 Task: Open Card Card0000000236 in Board Board0000000059 in Workspace WS0000000020 in Trello. Add Member Email0000000080 to Card Card0000000236 in Board Board0000000059 in Workspace WS0000000020 in Trello. Add Red Label titled Label0000000236 to Card Card0000000236 in Board Board0000000059 in Workspace WS0000000020 in Trello. Add Checklist CL0000000236 to Card Card0000000236 in Board Board0000000059 in Workspace WS0000000020 in Trello. Add Dates with Start Date as Nov 01 2023 and Due Date as Nov 30 2023 to Card Card0000000236 in Board Board0000000059 in Workspace WS0000000020 in Trello
Action: Mouse moved to (493, 523)
Screenshot: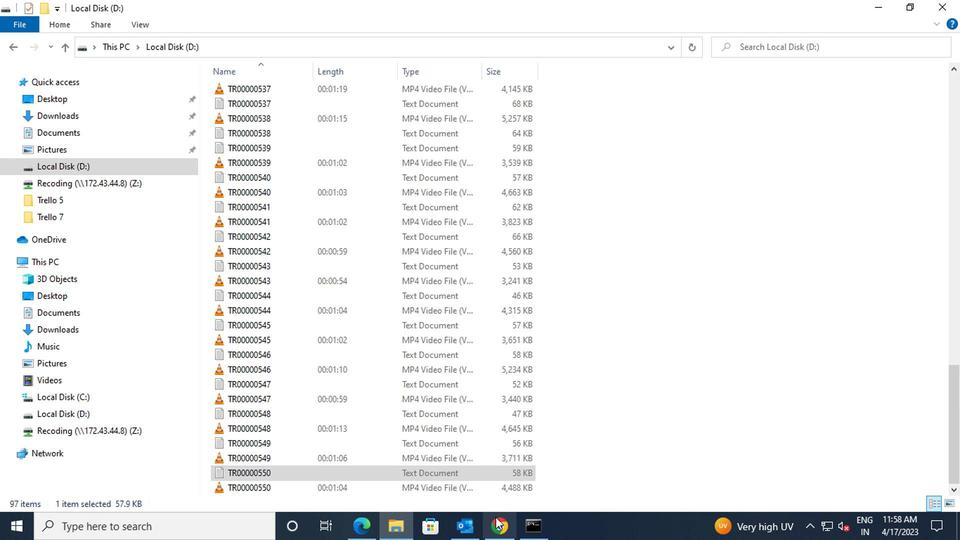 
Action: Mouse pressed left at (493, 523)
Screenshot: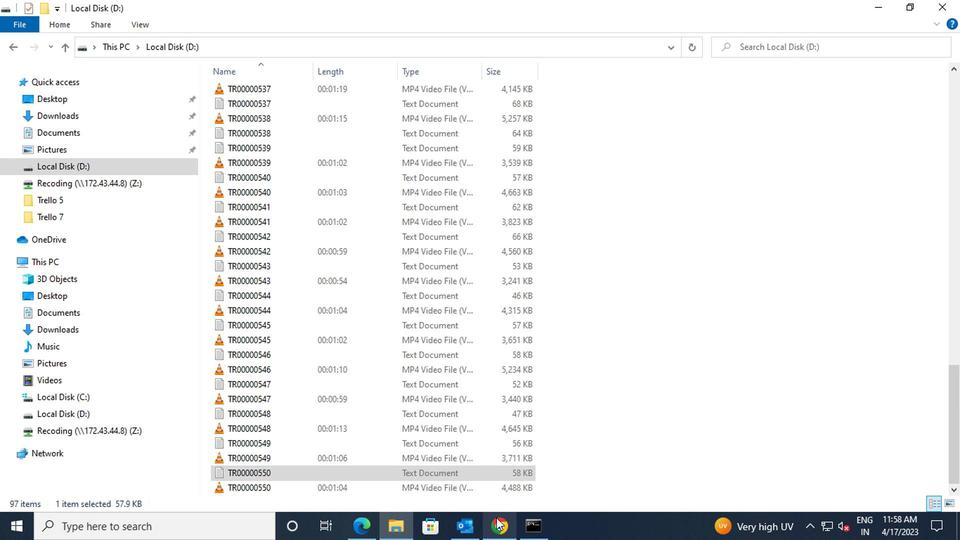 
Action: Mouse moved to (124, 356)
Screenshot: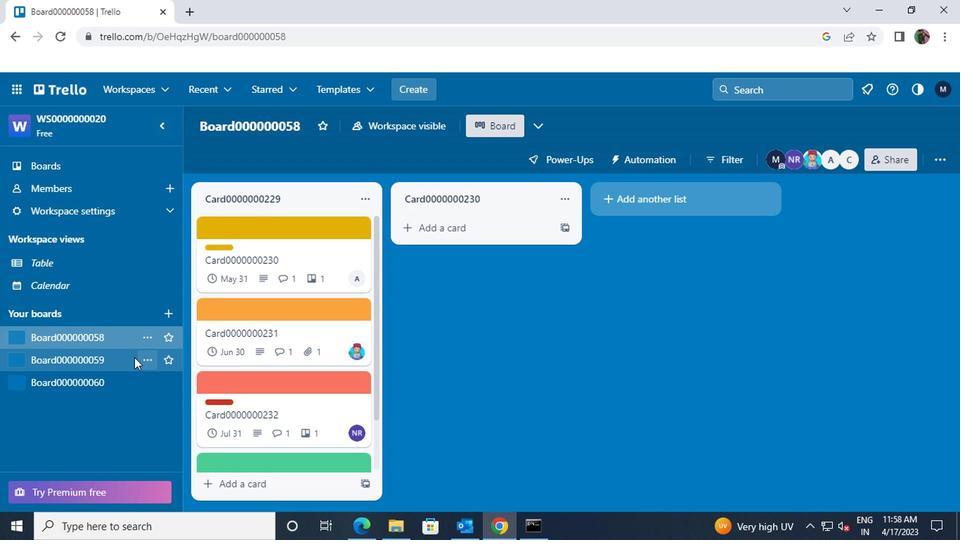 
Action: Mouse pressed left at (124, 356)
Screenshot: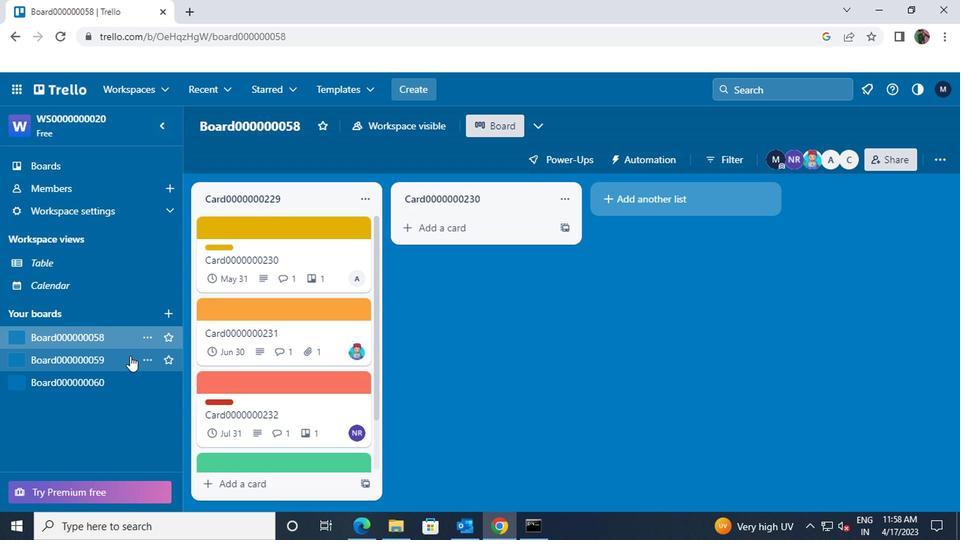 
Action: Mouse moved to (257, 375)
Screenshot: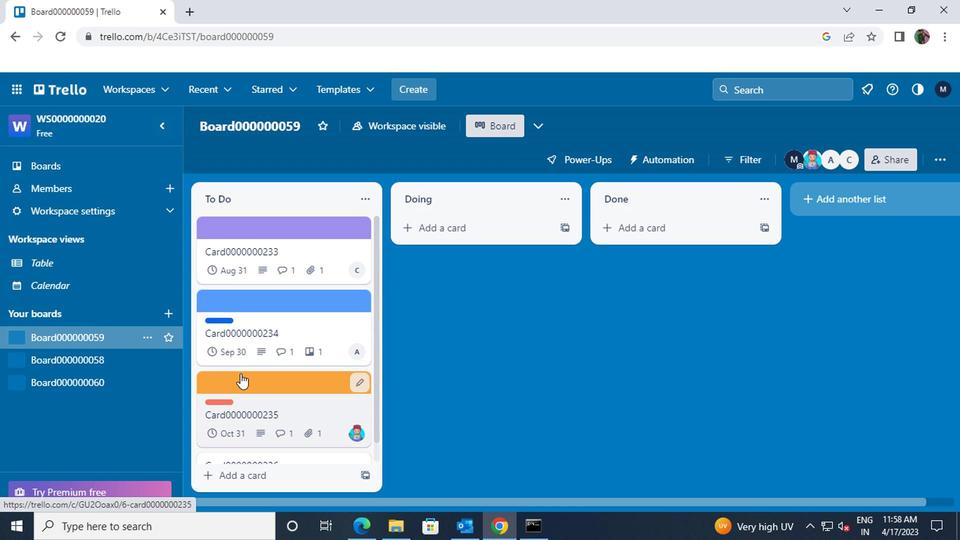 
Action: Mouse scrolled (257, 374) with delta (0, 0)
Screenshot: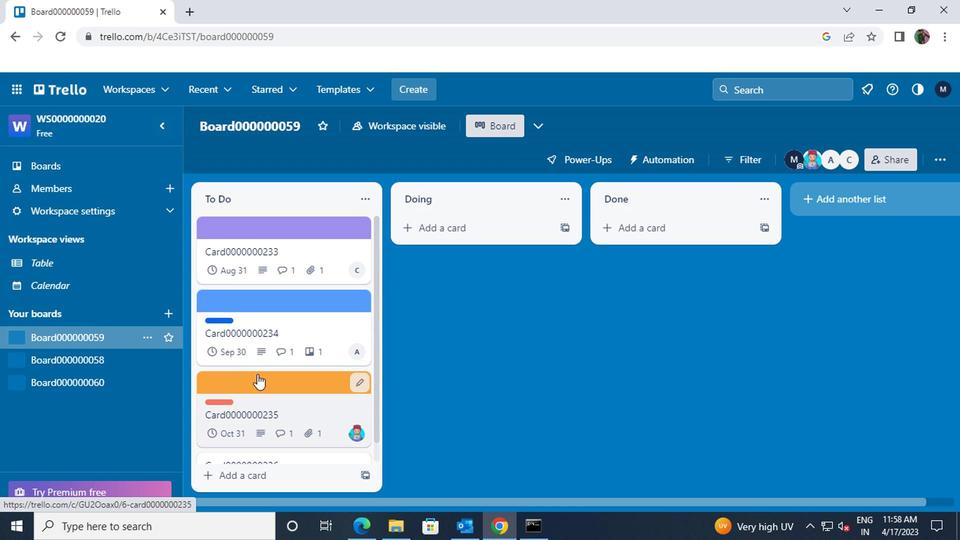 
Action: Mouse scrolled (257, 374) with delta (0, 0)
Screenshot: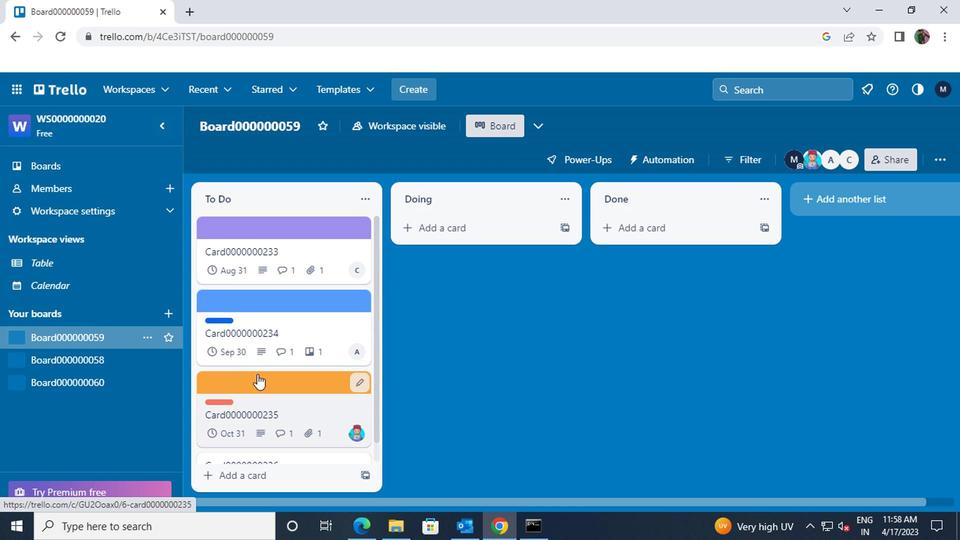 
Action: Mouse scrolled (257, 374) with delta (0, 0)
Screenshot: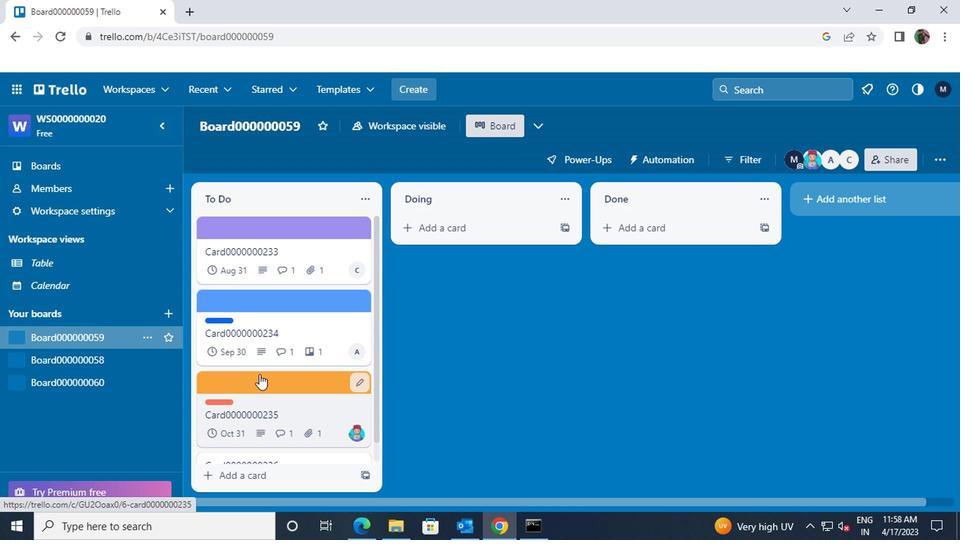 
Action: Mouse moved to (265, 436)
Screenshot: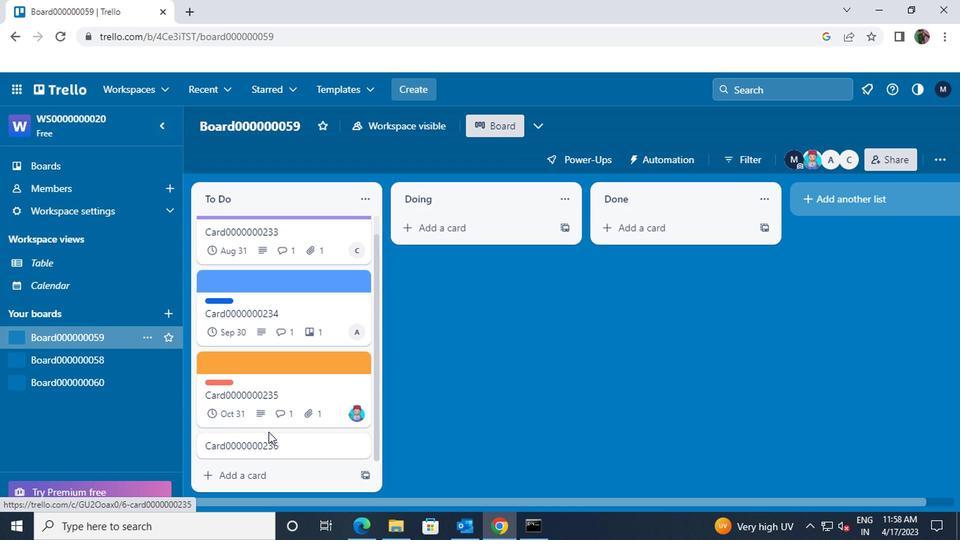 
Action: Mouse pressed left at (265, 436)
Screenshot: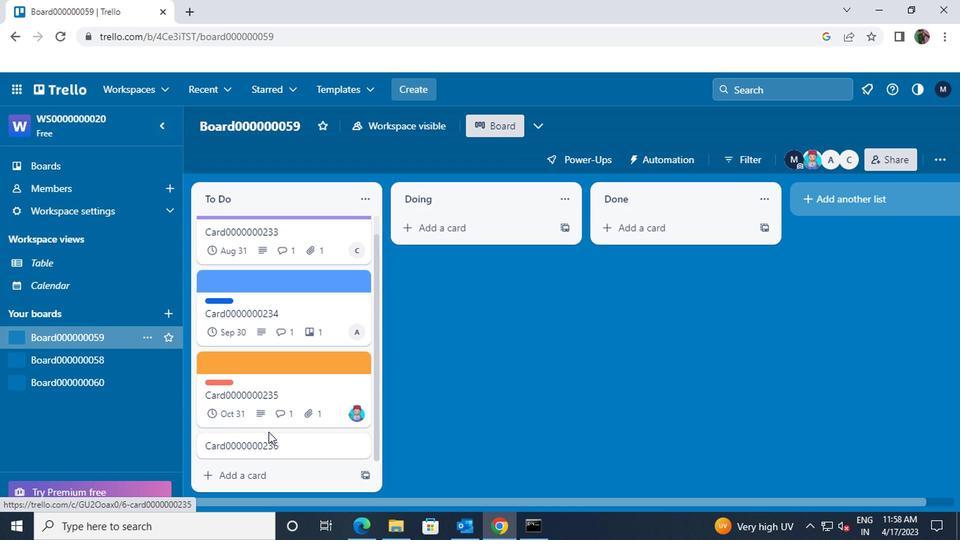 
Action: Mouse moved to (647, 199)
Screenshot: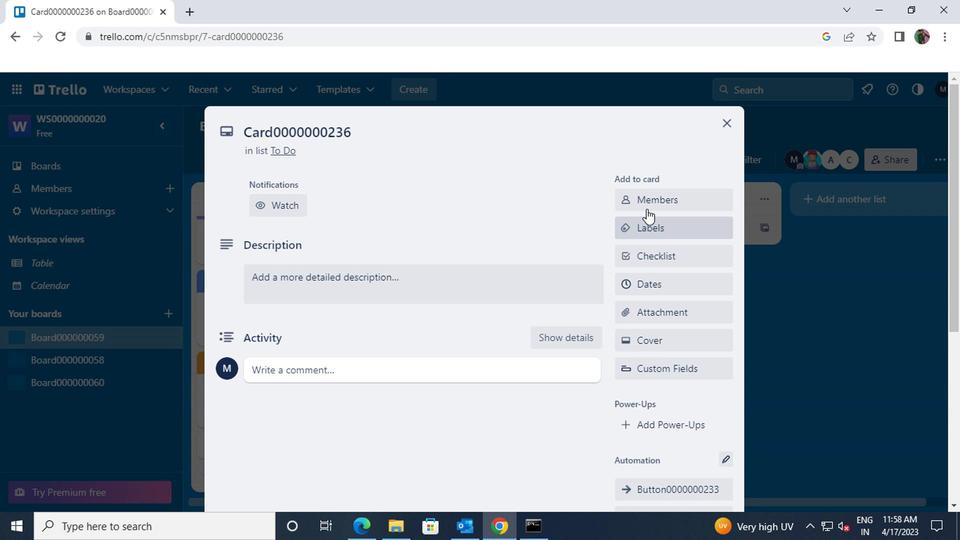 
Action: Mouse pressed left at (647, 199)
Screenshot: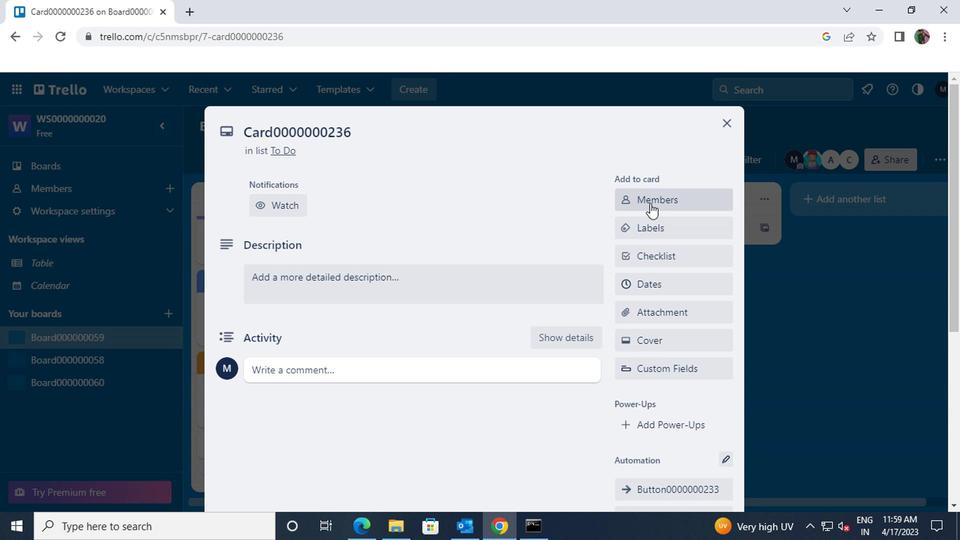 
Action: Key pressed nikrathi889<Key.shift>@GMAIL.COM
Screenshot: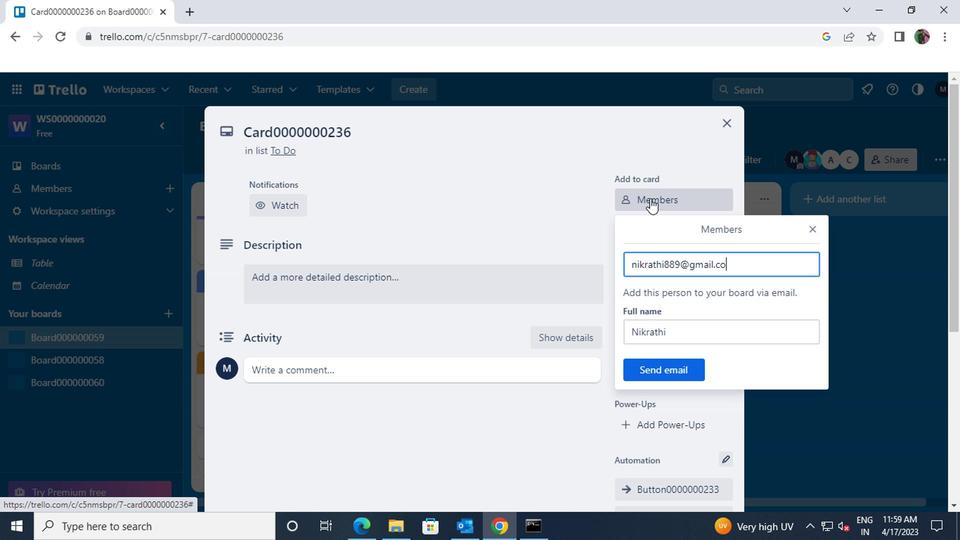 
Action: Mouse moved to (662, 367)
Screenshot: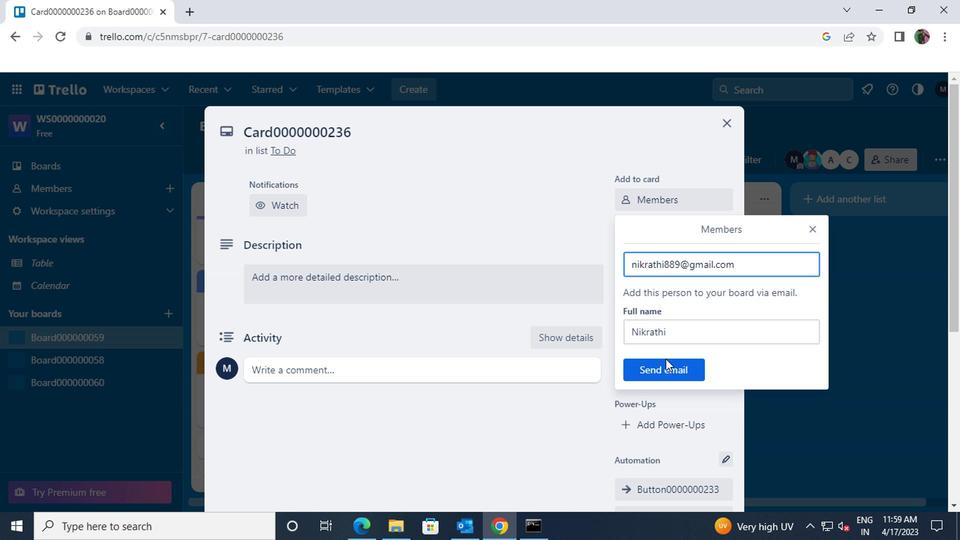 
Action: Mouse pressed left at (662, 367)
Screenshot: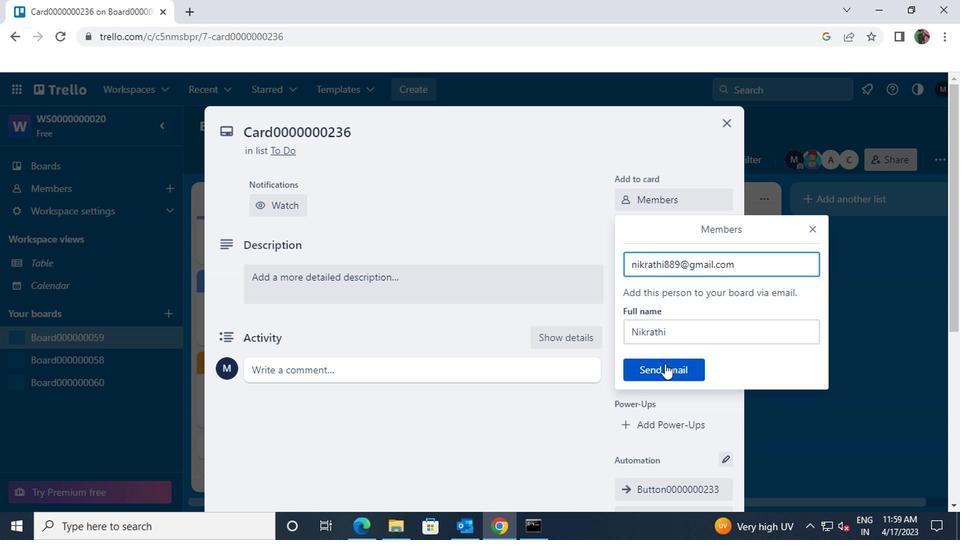 
Action: Mouse moved to (679, 229)
Screenshot: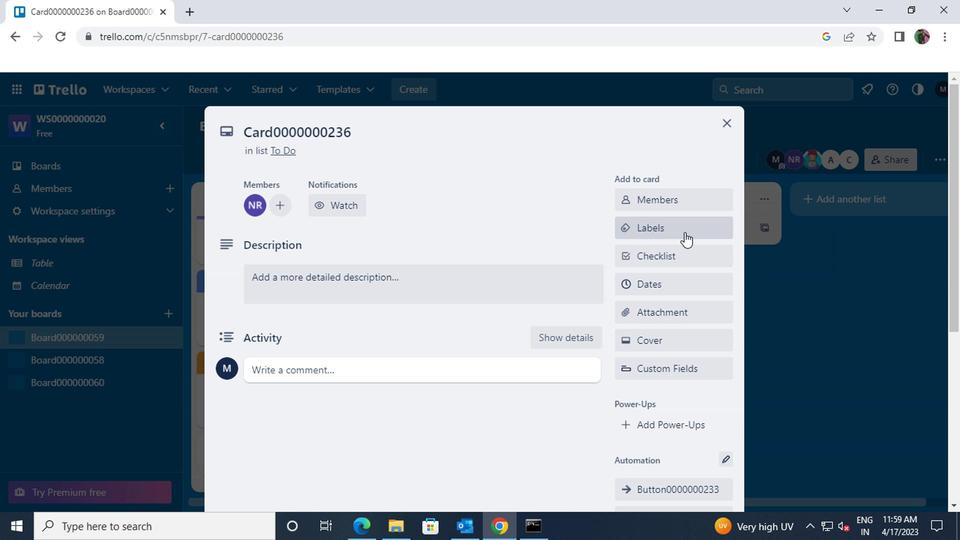 
Action: Mouse pressed left at (679, 229)
Screenshot: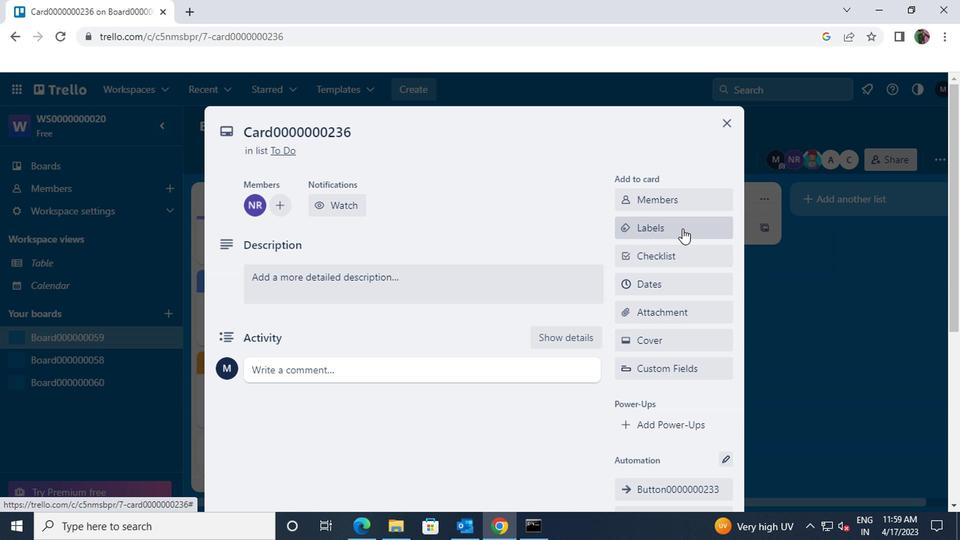 
Action: Mouse moved to (708, 443)
Screenshot: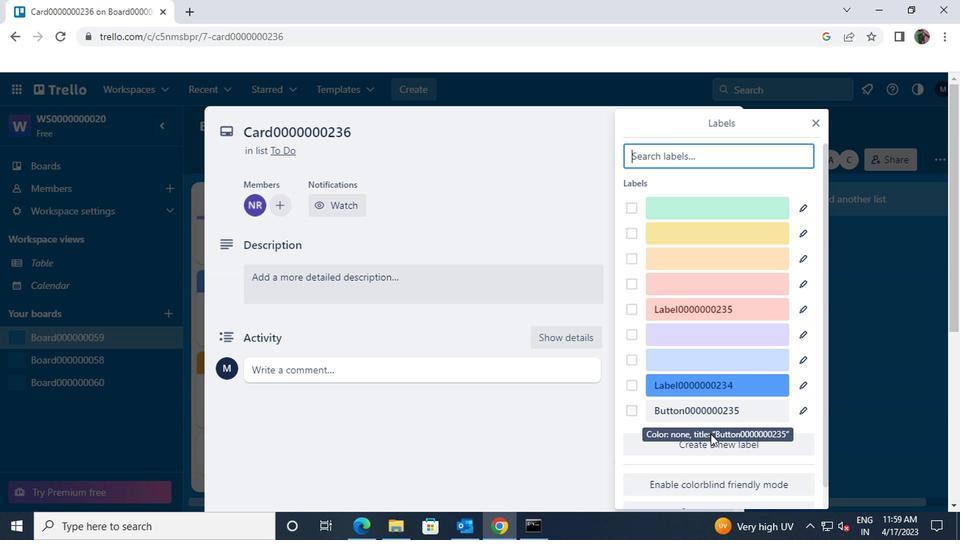 
Action: Mouse pressed left at (708, 443)
Screenshot: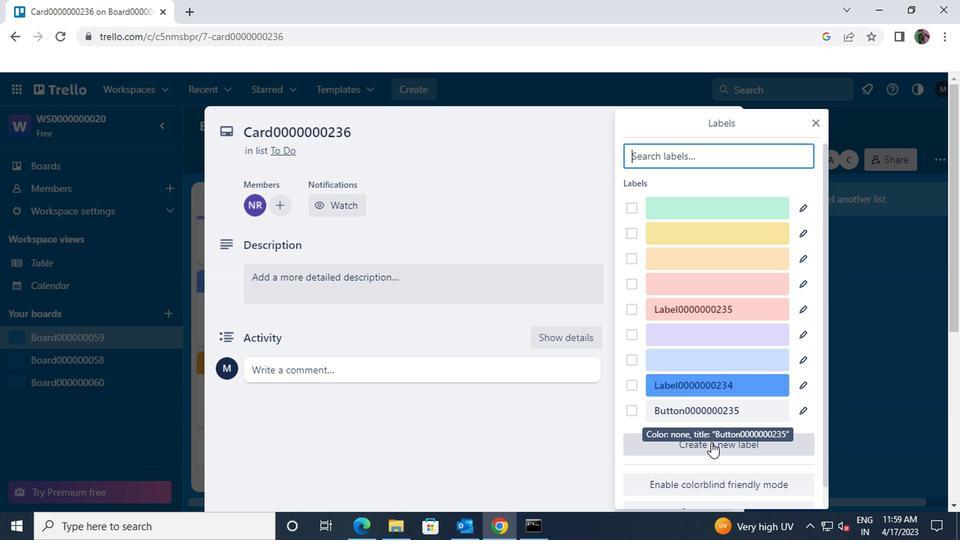 
Action: Mouse moved to (692, 252)
Screenshot: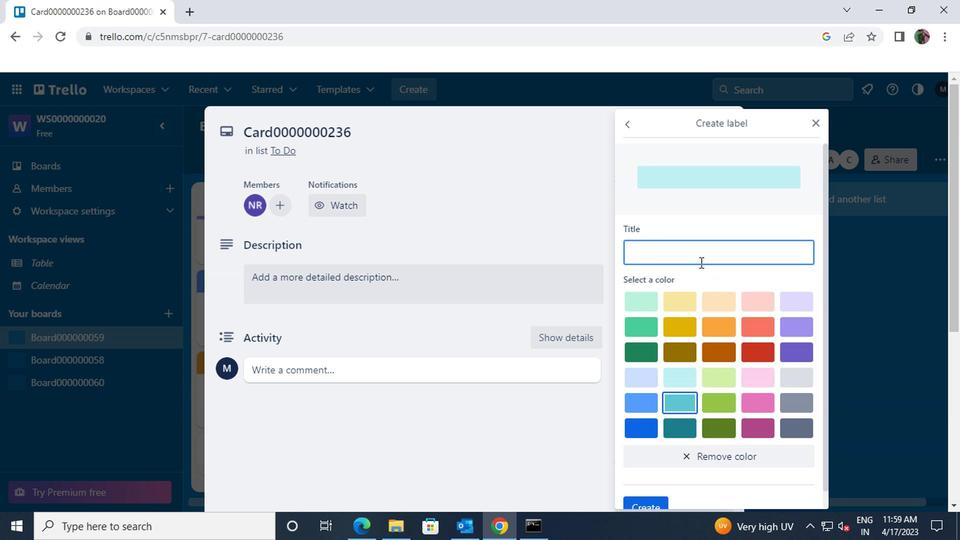
Action: Mouse pressed left at (692, 252)
Screenshot: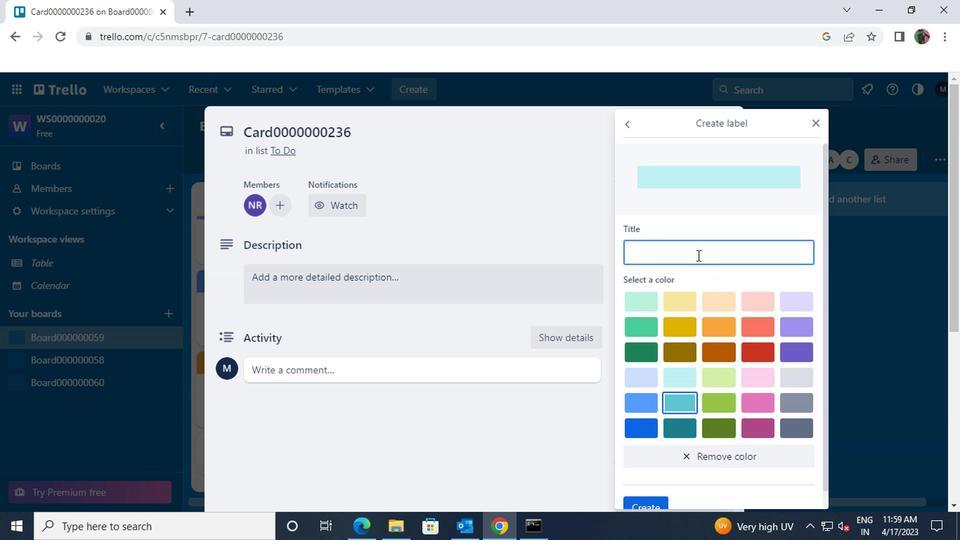 
Action: Key pressed <Key.shift>LABEL0000000236
Screenshot: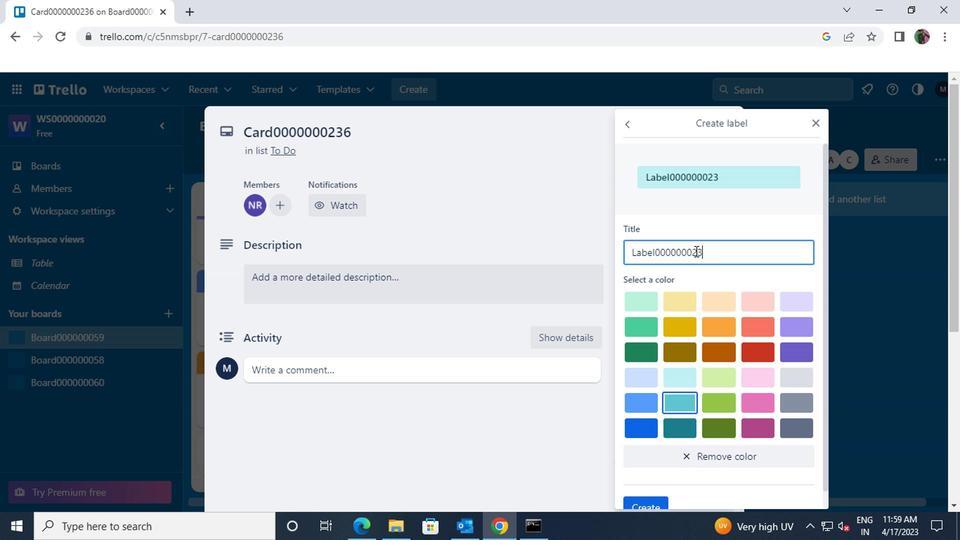 
Action: Mouse moved to (760, 350)
Screenshot: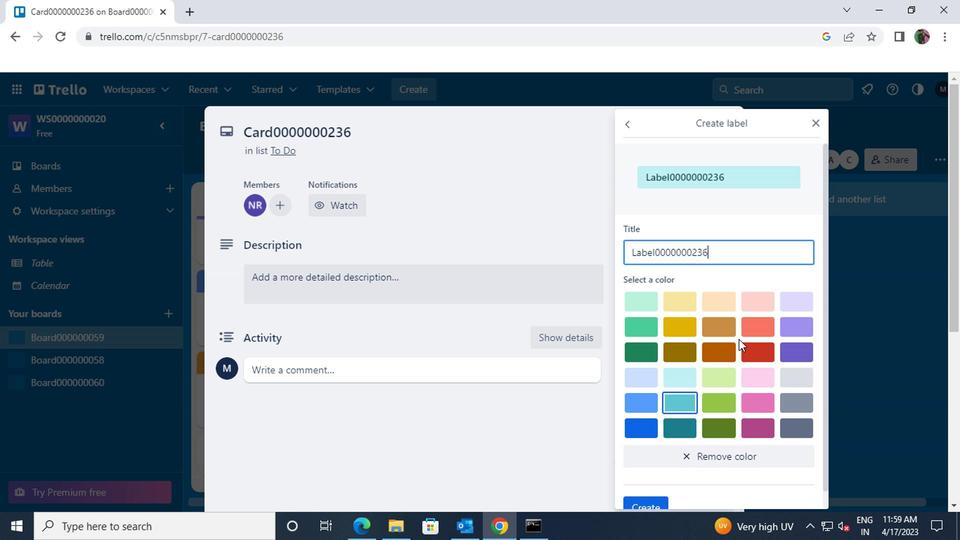 
Action: Mouse pressed left at (760, 350)
Screenshot: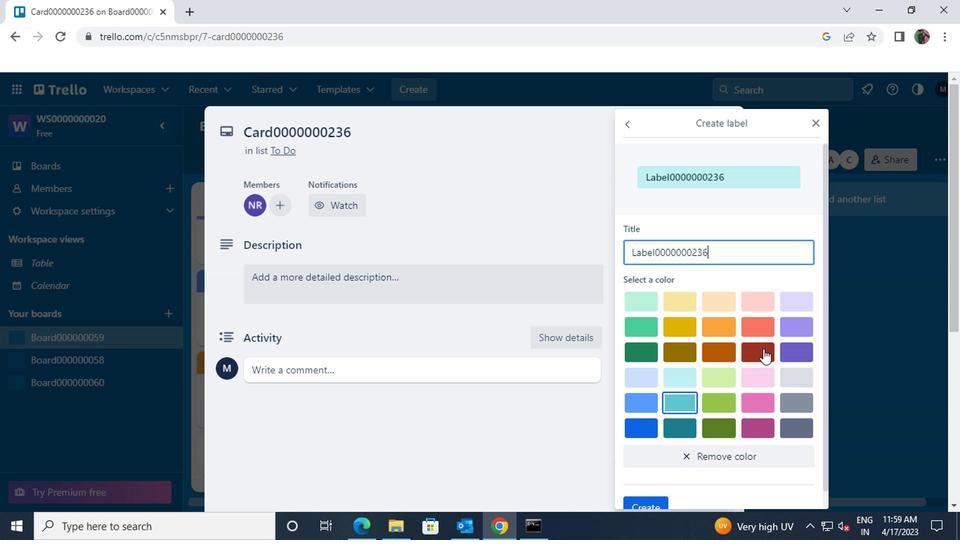 
Action: Mouse scrolled (760, 349) with delta (0, -1)
Screenshot: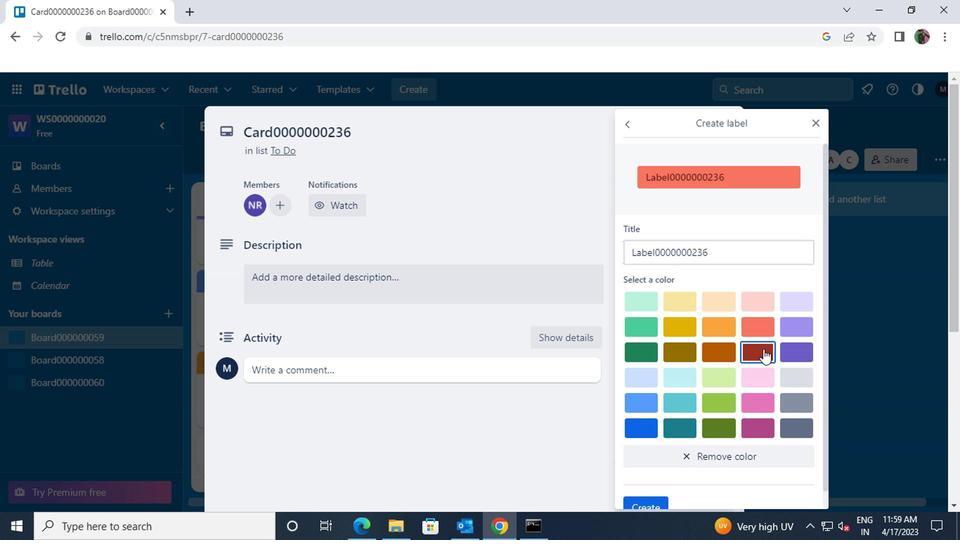 
Action: Mouse scrolled (760, 349) with delta (0, -1)
Screenshot: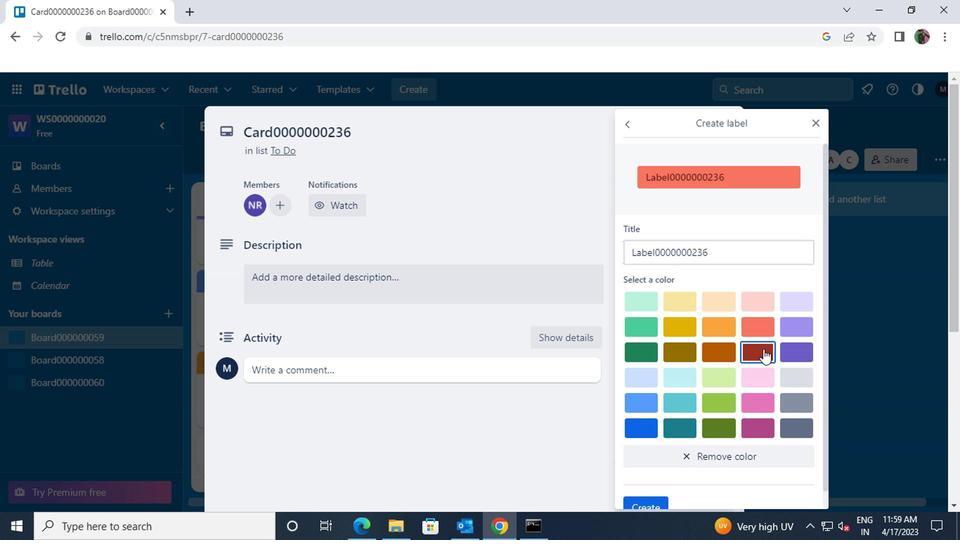 
Action: Mouse moved to (658, 487)
Screenshot: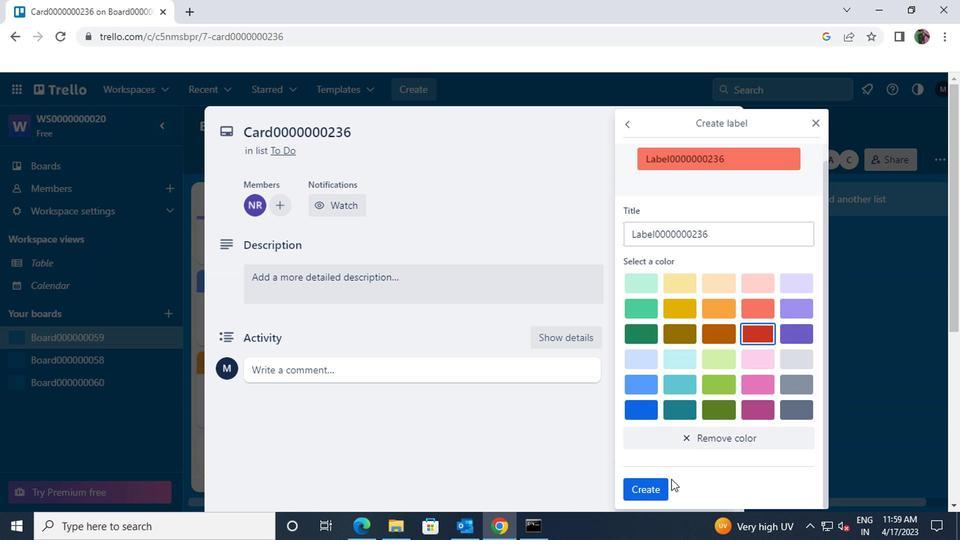 
Action: Mouse pressed left at (658, 487)
Screenshot: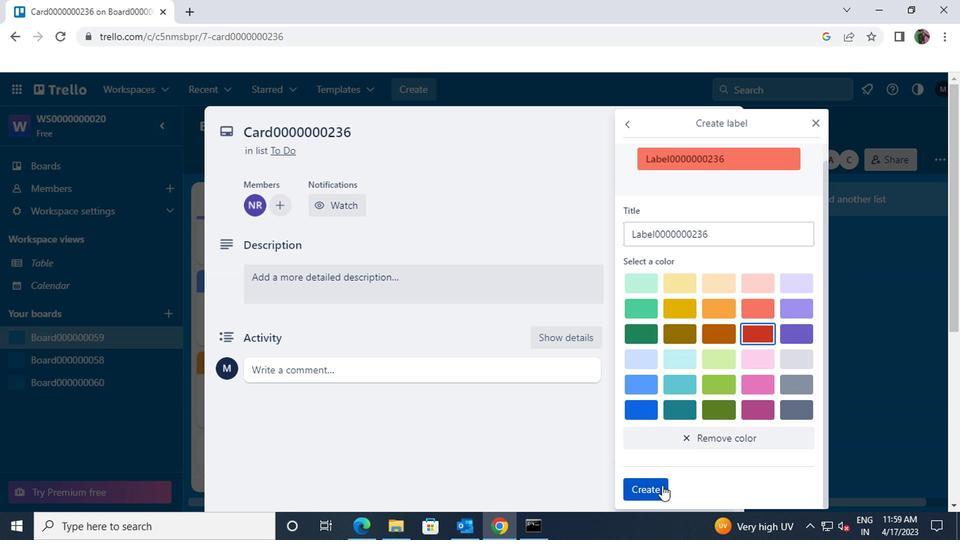
Action: Mouse moved to (811, 121)
Screenshot: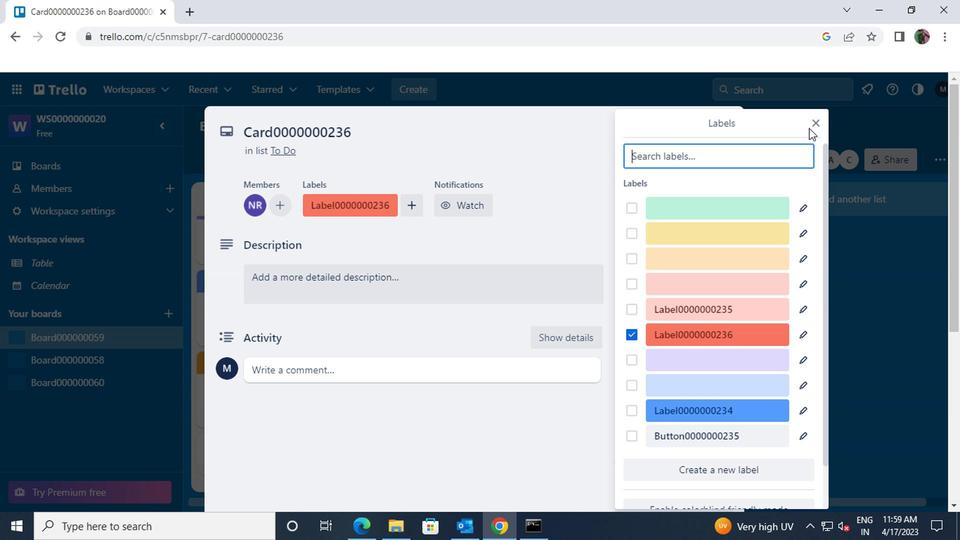 
Action: Mouse pressed left at (811, 121)
Screenshot: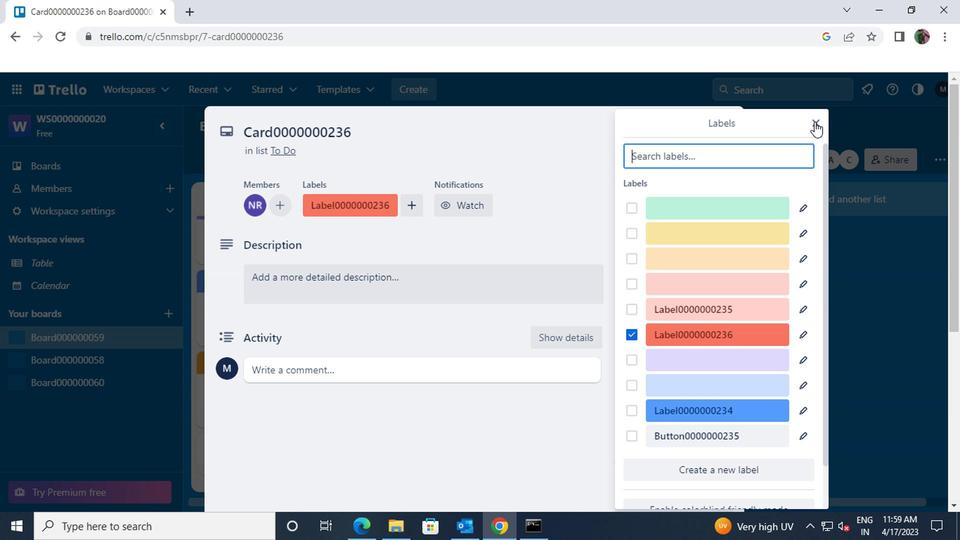 
Action: Mouse moved to (694, 249)
Screenshot: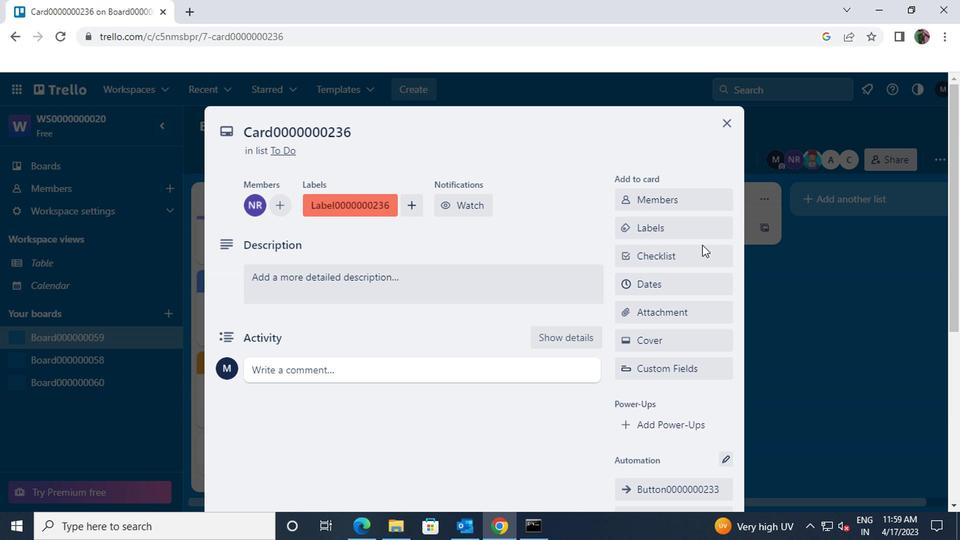 
Action: Mouse pressed left at (694, 249)
Screenshot: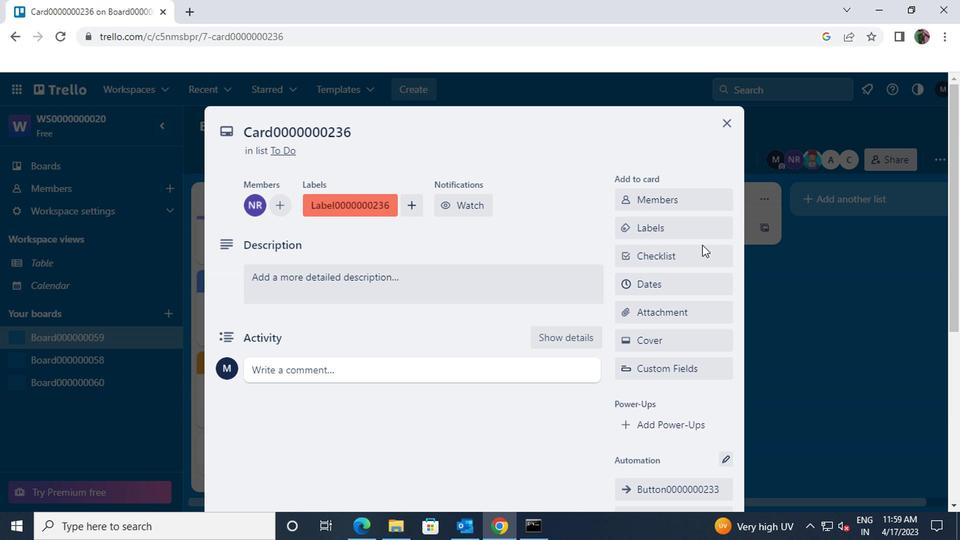 
Action: Mouse moved to (693, 249)
Screenshot: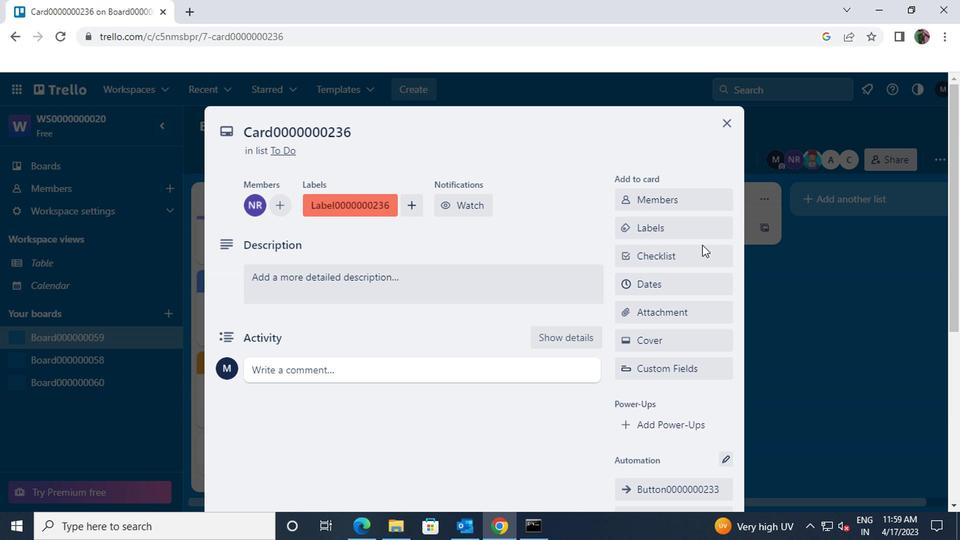
Action: Key pressed <Key.shift>CL0000000236
Screenshot: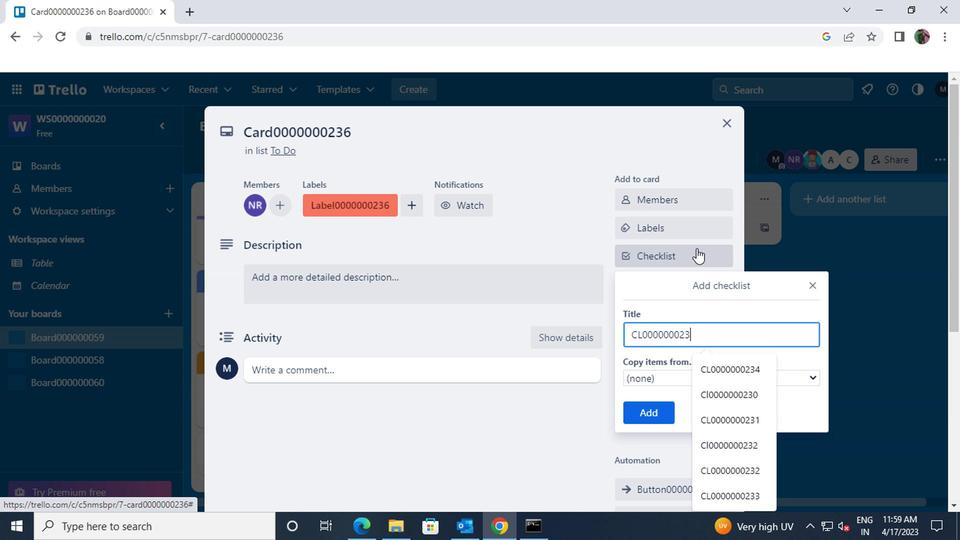 
Action: Mouse moved to (628, 410)
Screenshot: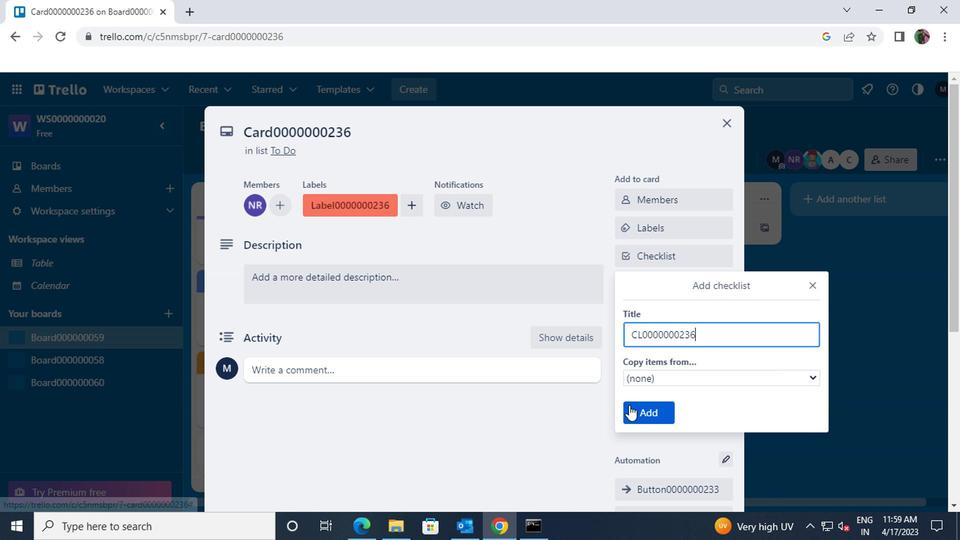 
Action: Mouse pressed left at (628, 410)
Screenshot: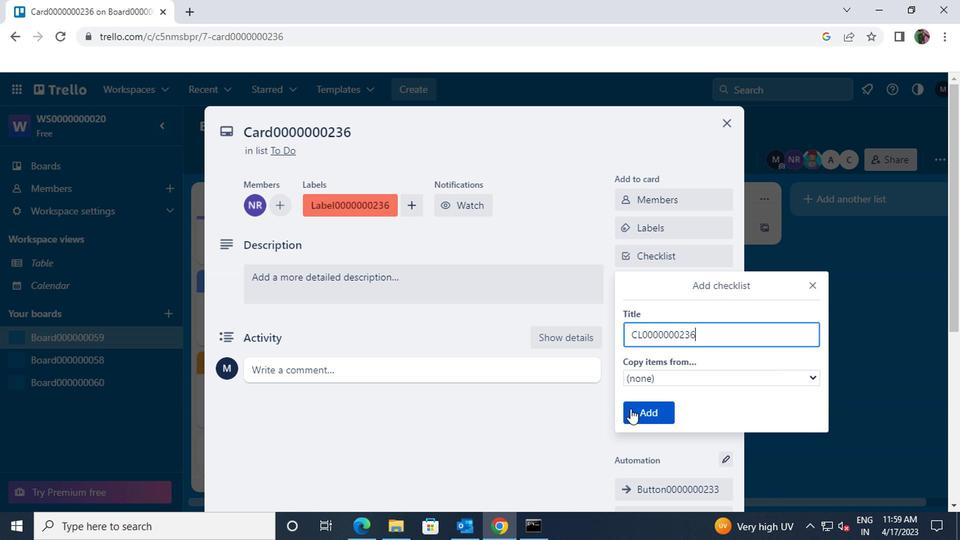 
Action: Mouse moved to (649, 275)
Screenshot: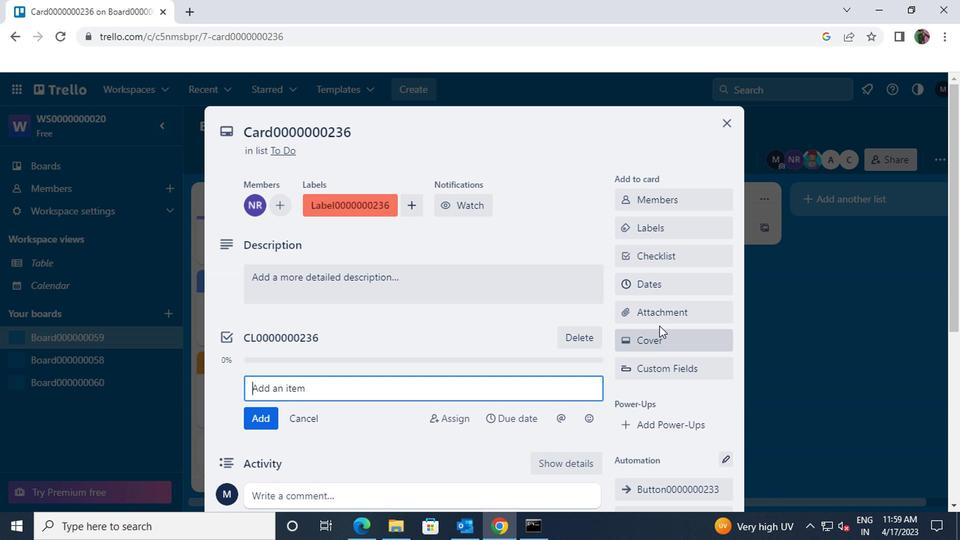 
Action: Mouse pressed left at (649, 275)
Screenshot: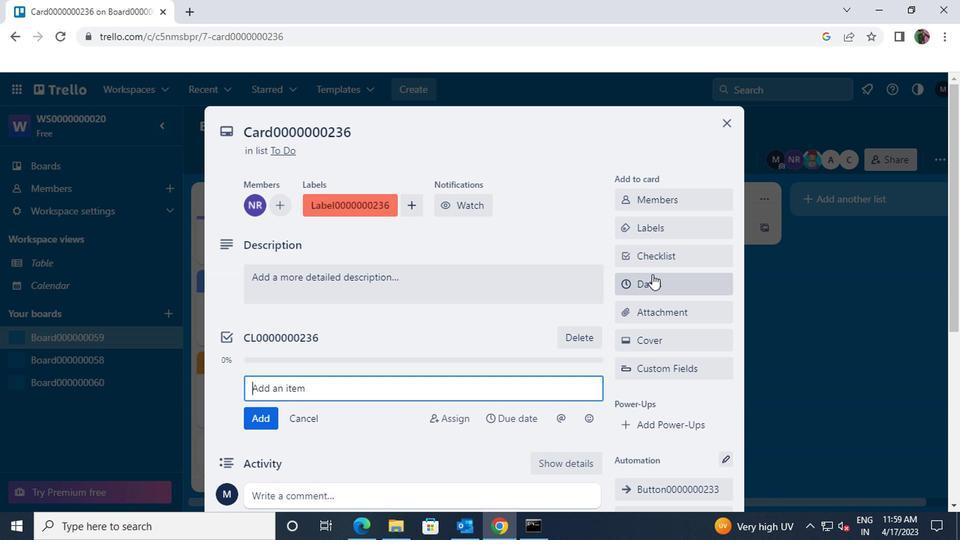 
Action: Mouse moved to (795, 156)
Screenshot: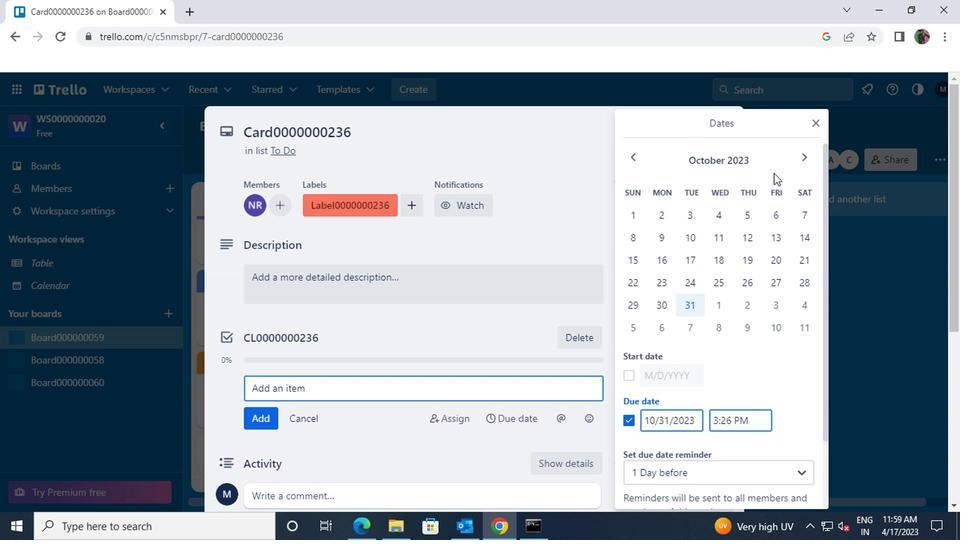 
Action: Mouse pressed left at (795, 156)
Screenshot: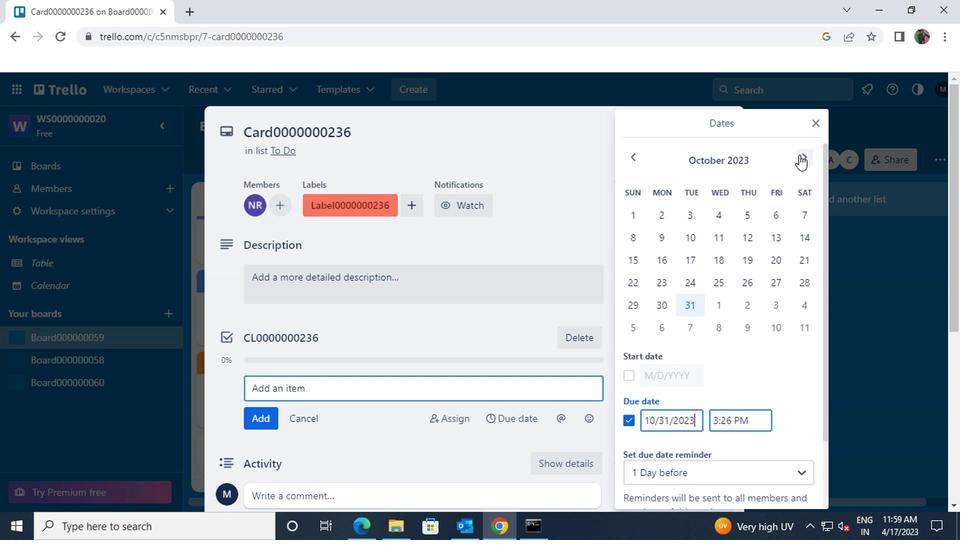 
Action: Mouse moved to (711, 212)
Screenshot: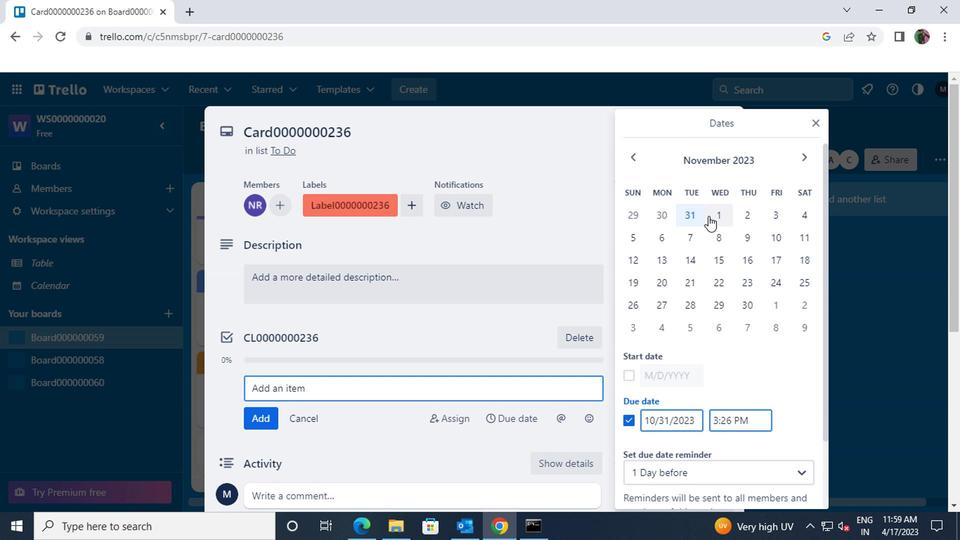
Action: Mouse pressed left at (711, 212)
Screenshot: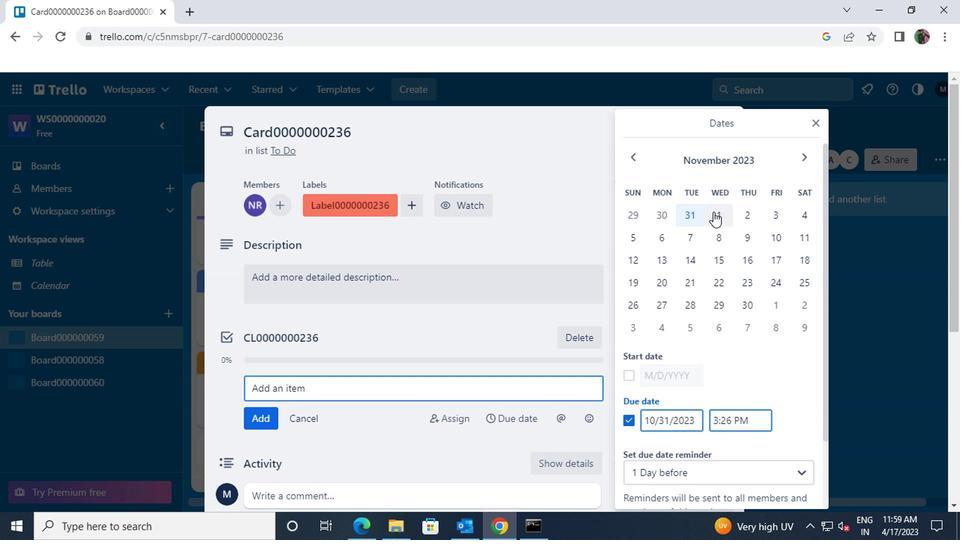 
Action: Mouse moved to (714, 208)
Screenshot: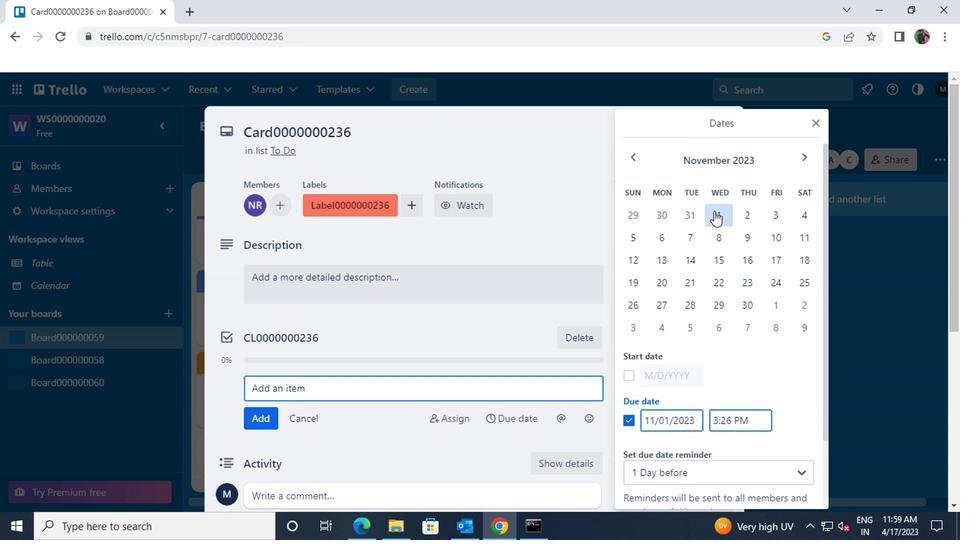 
Action: Mouse scrolled (714, 207) with delta (0, -1)
Screenshot: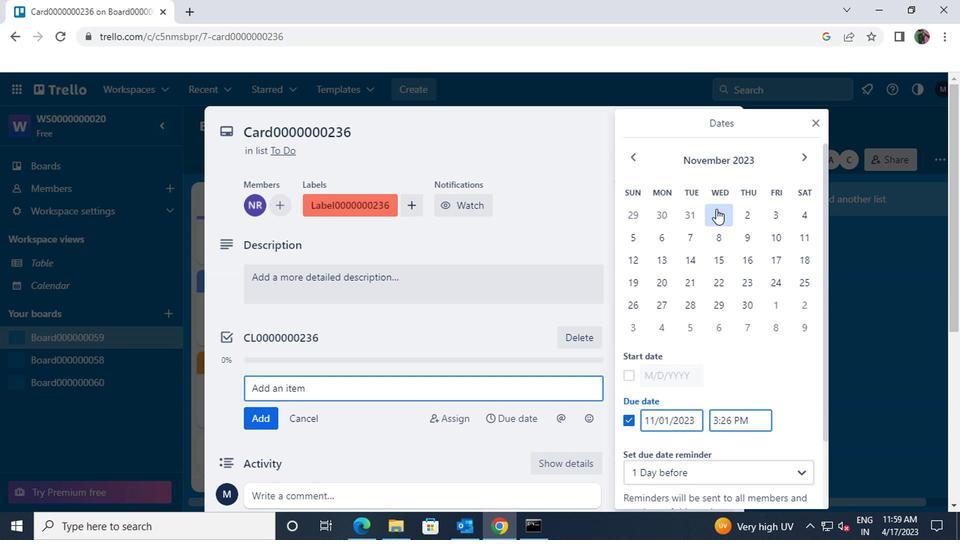 
Action: Mouse scrolled (714, 207) with delta (0, -1)
Screenshot: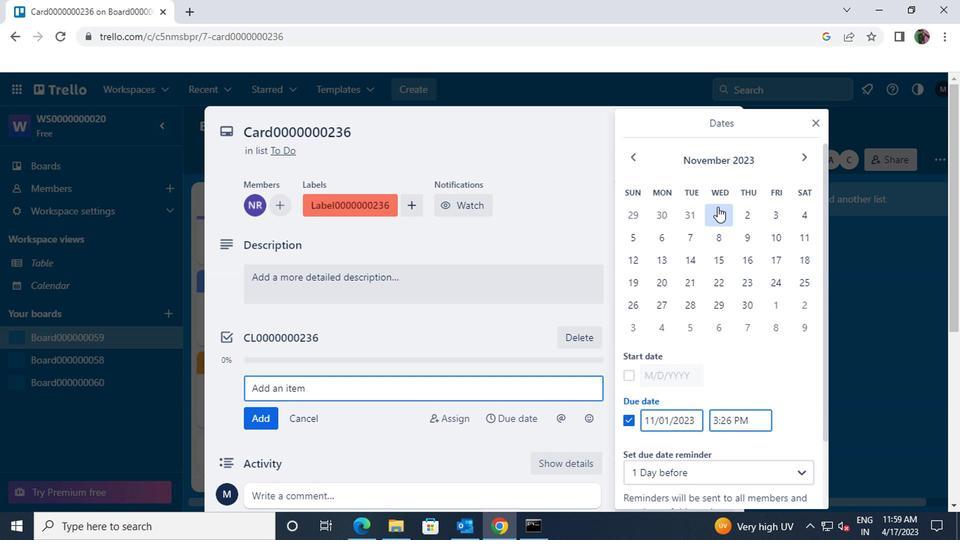 
Action: Mouse moved to (747, 217)
Screenshot: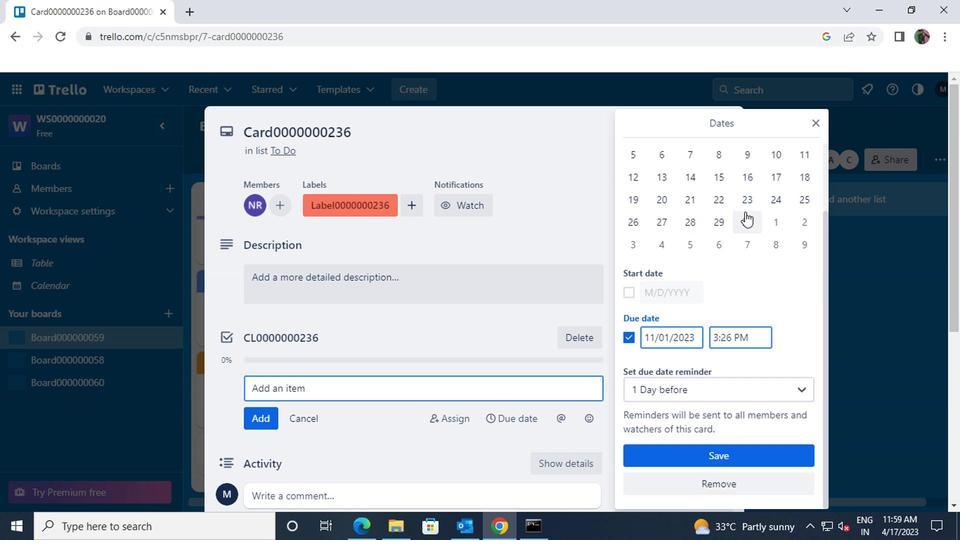 
Action: Mouse pressed left at (747, 217)
Screenshot: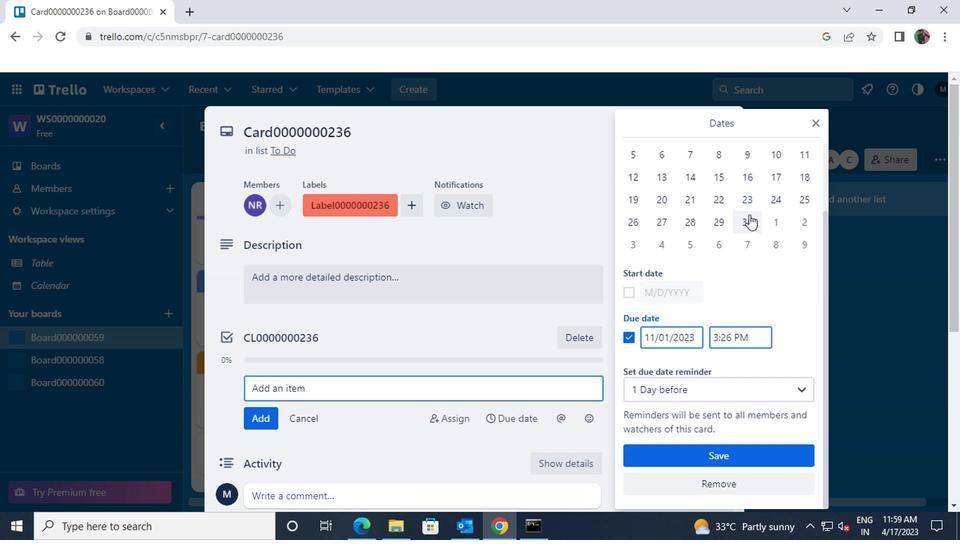 
Action: Mouse scrolled (747, 217) with delta (0, 0)
Screenshot: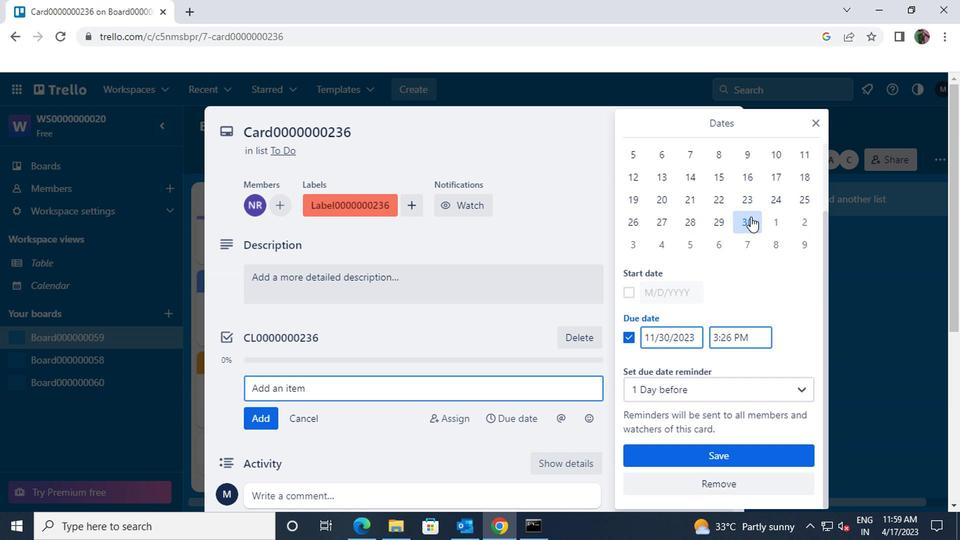 
Action: Mouse scrolled (747, 217) with delta (0, 0)
Screenshot: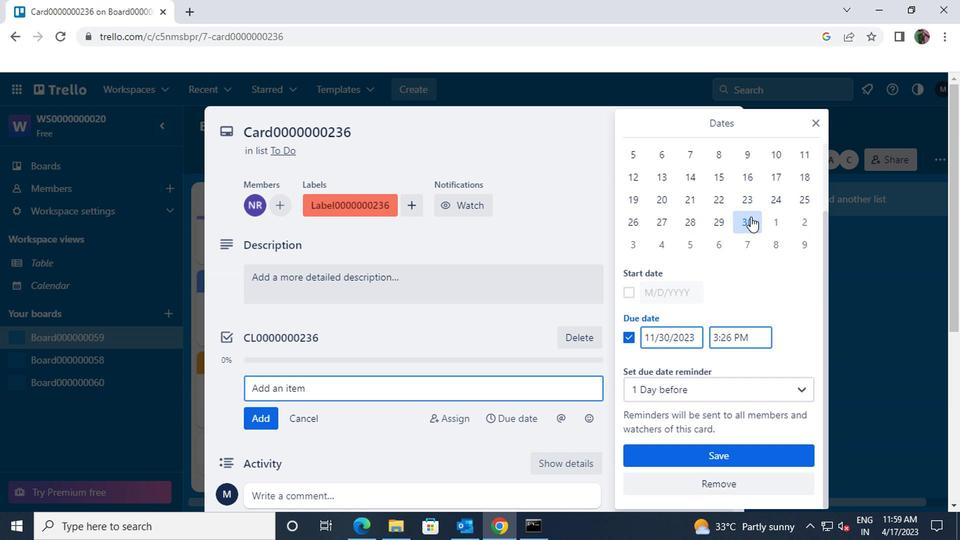 
Action: Mouse moved to (721, 454)
Screenshot: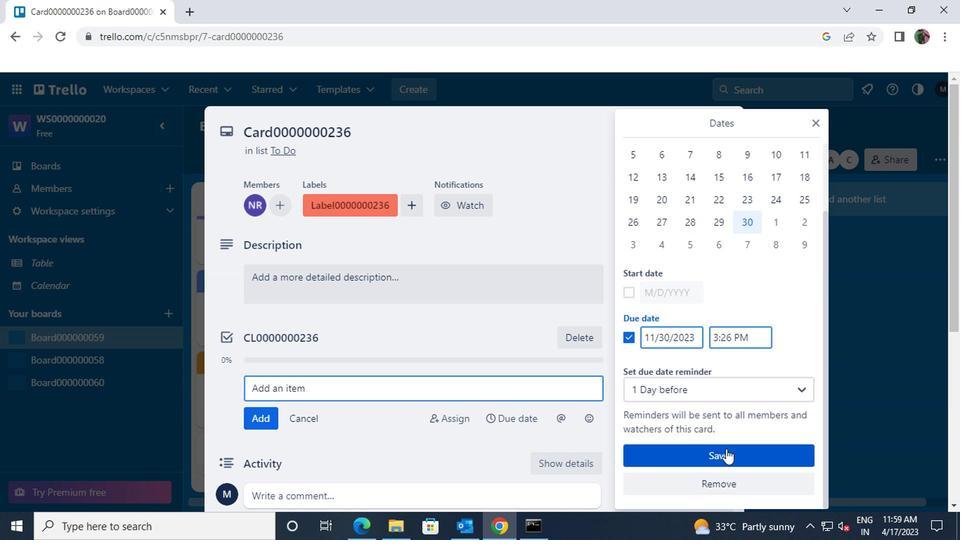 
Action: Mouse pressed left at (721, 454)
Screenshot: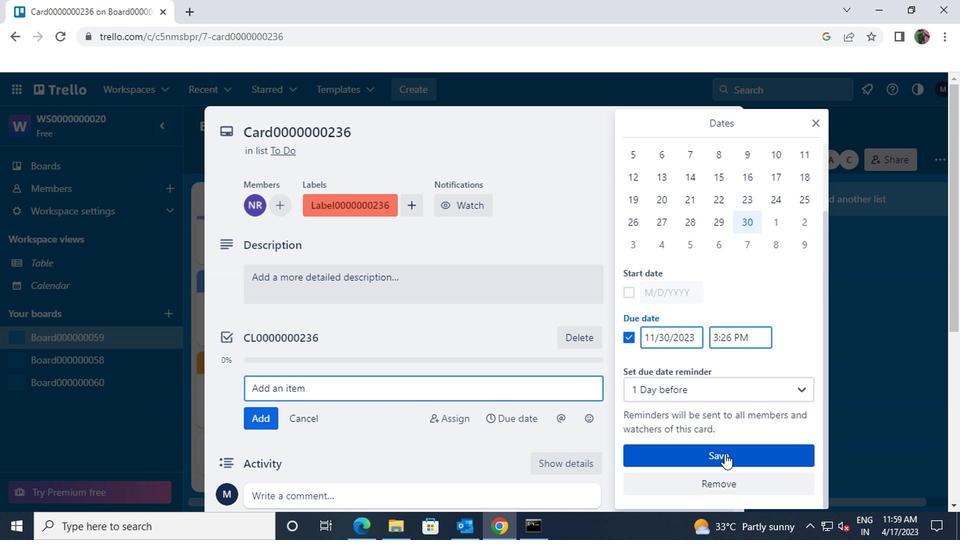 
